 Task: Innovation Showcase Gala: gala event showcasing the outcomes of innovation projects, prototypes, and solutions, celebrating the spirit of creativity. Location: Innovation Showcase Gala Venue. Time: 6:00 PM - 10:00 PM.
Action: Mouse moved to (247, 184)
Screenshot: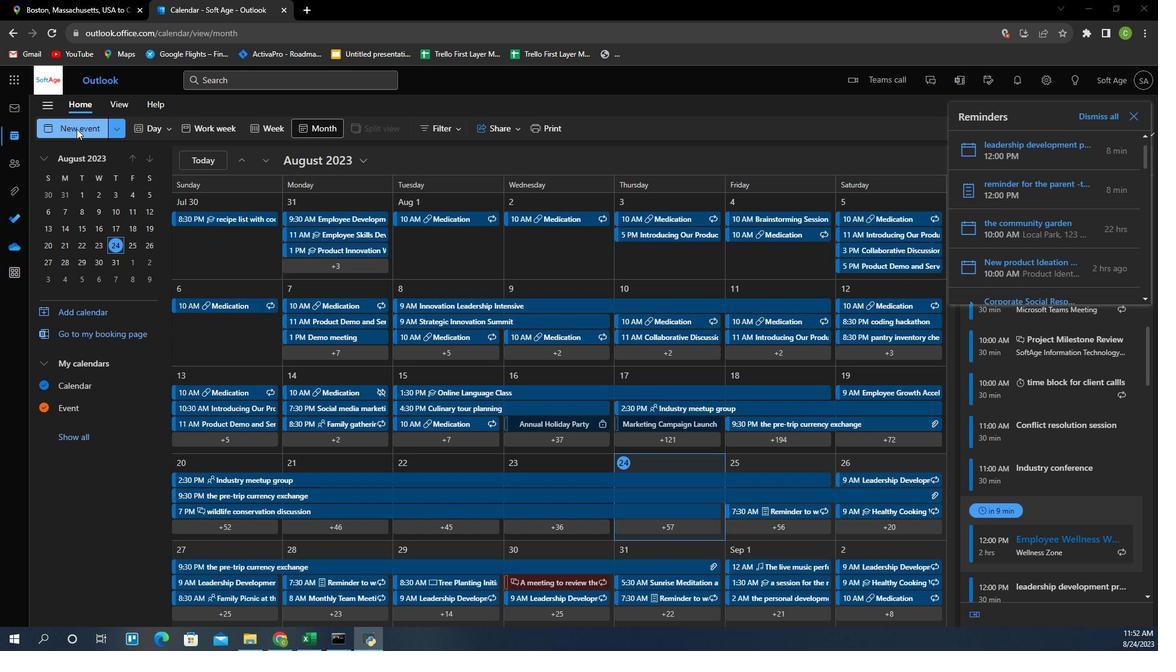 
Action: Mouse pressed left at (247, 184)
Screenshot: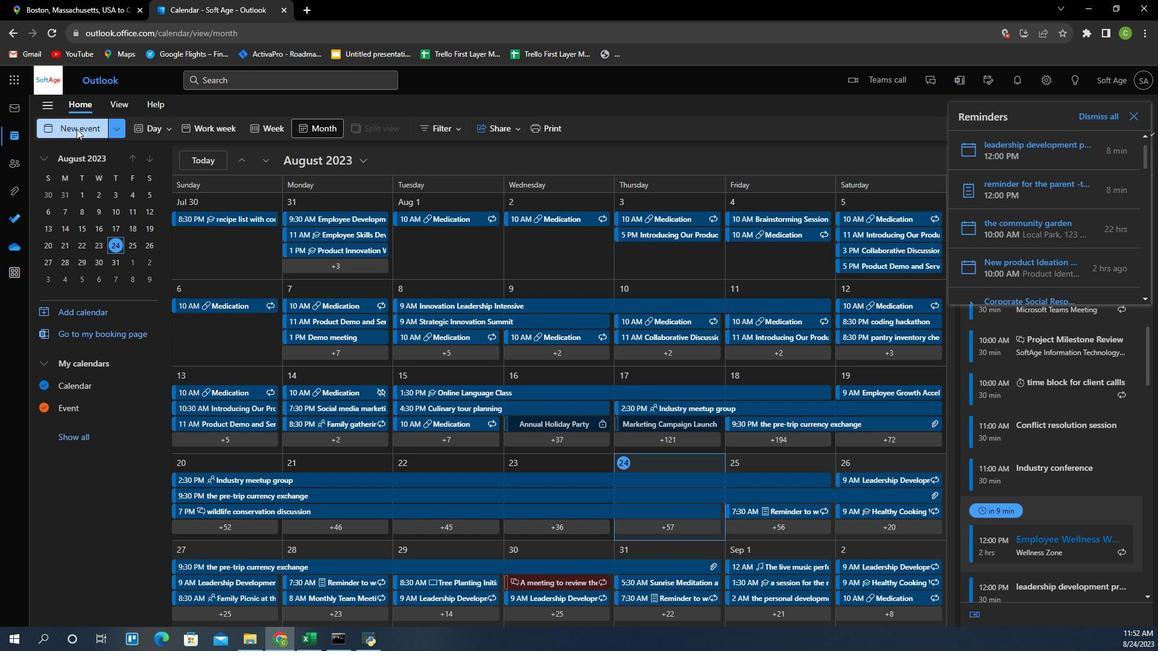 
Action: Mouse moved to (371, 229)
Screenshot: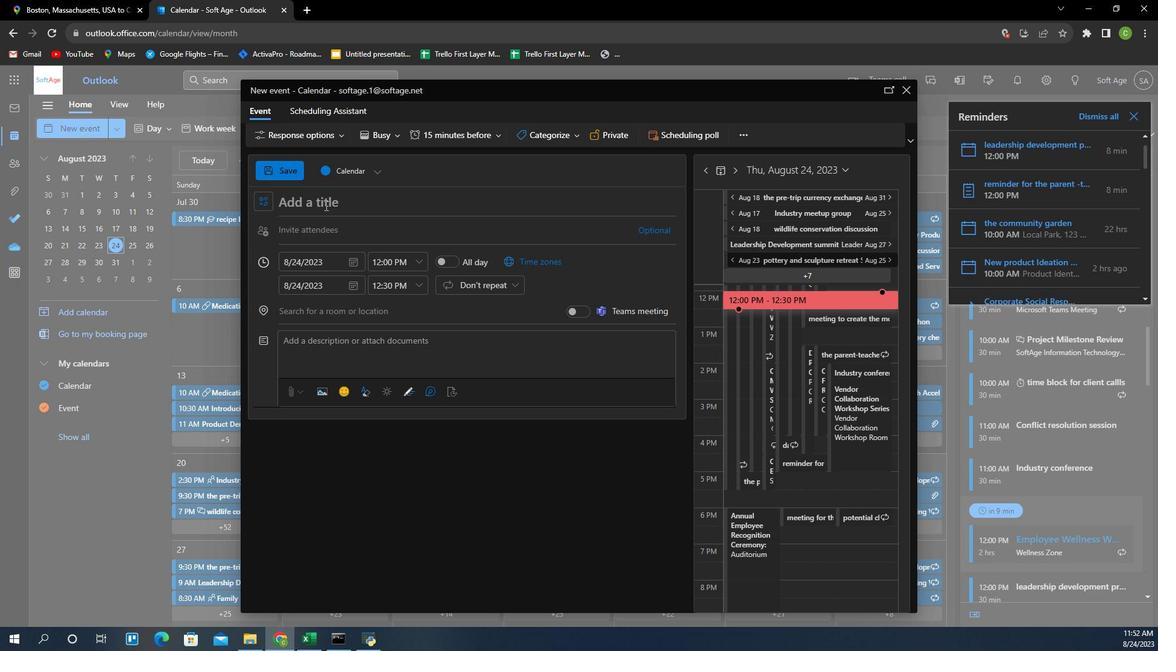 
Action: Mouse pressed left at (371, 229)
Screenshot: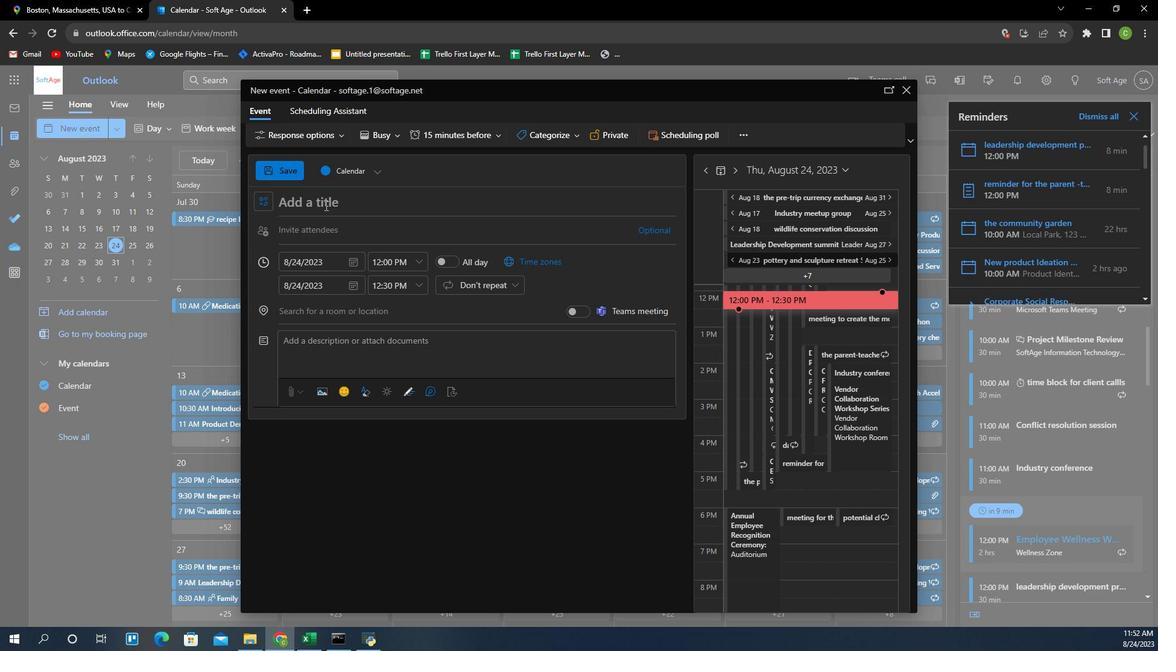 
Action: Mouse moved to (377, 214)
Screenshot: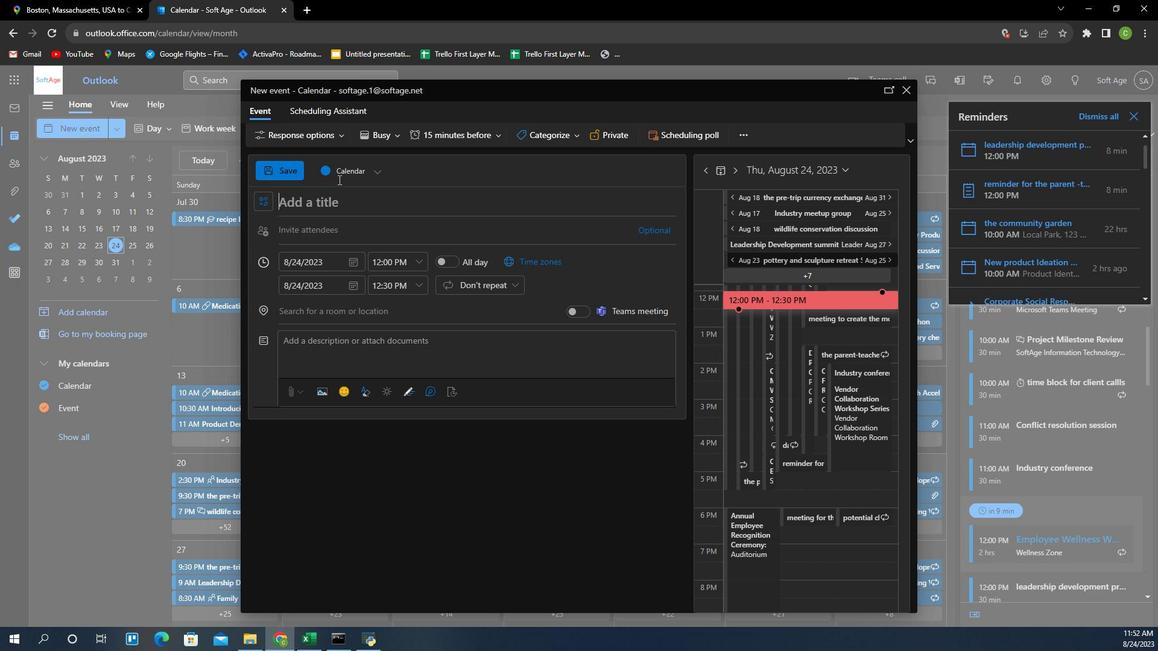 
Action: Key pressed <Key.shift><Key.shift><Key.shift><Key.shift><Key.shift><Key.shift><Key.shift><Key.shift>Innovation<Key.space><Key.shift>Showcase<Key.space><Key.shift><Key.shift><Key.shift><Key.shift><Key.shift><Key.shift><Key.shift><Key.shift>Gala
Screenshot: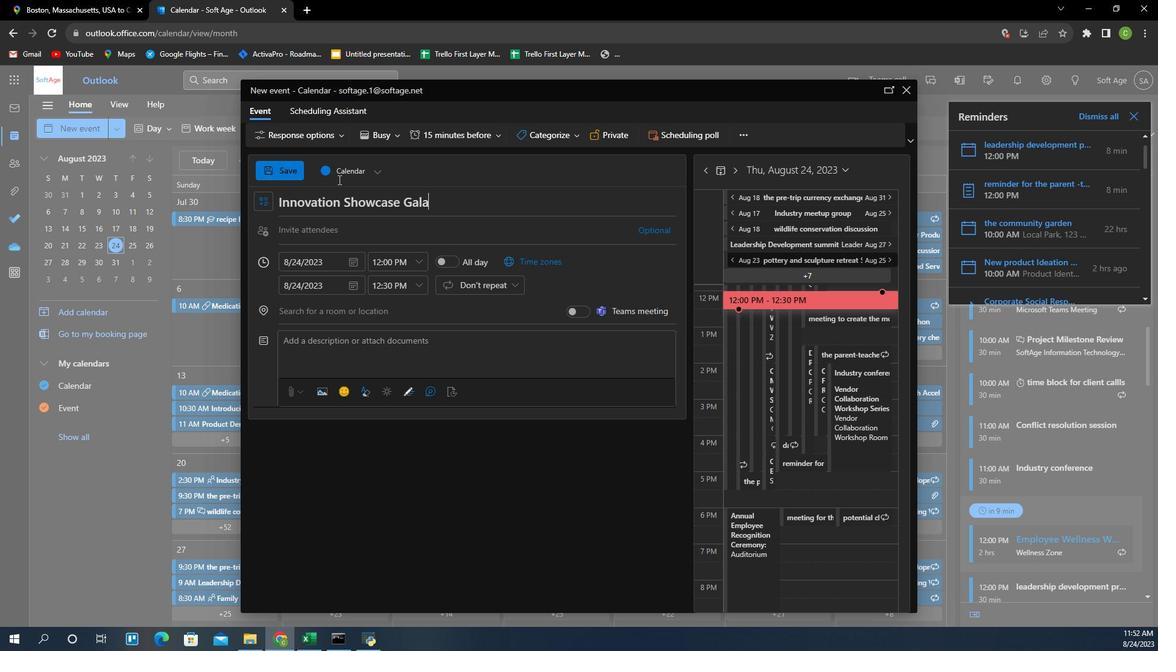
Action: Mouse moved to (410, 319)
Screenshot: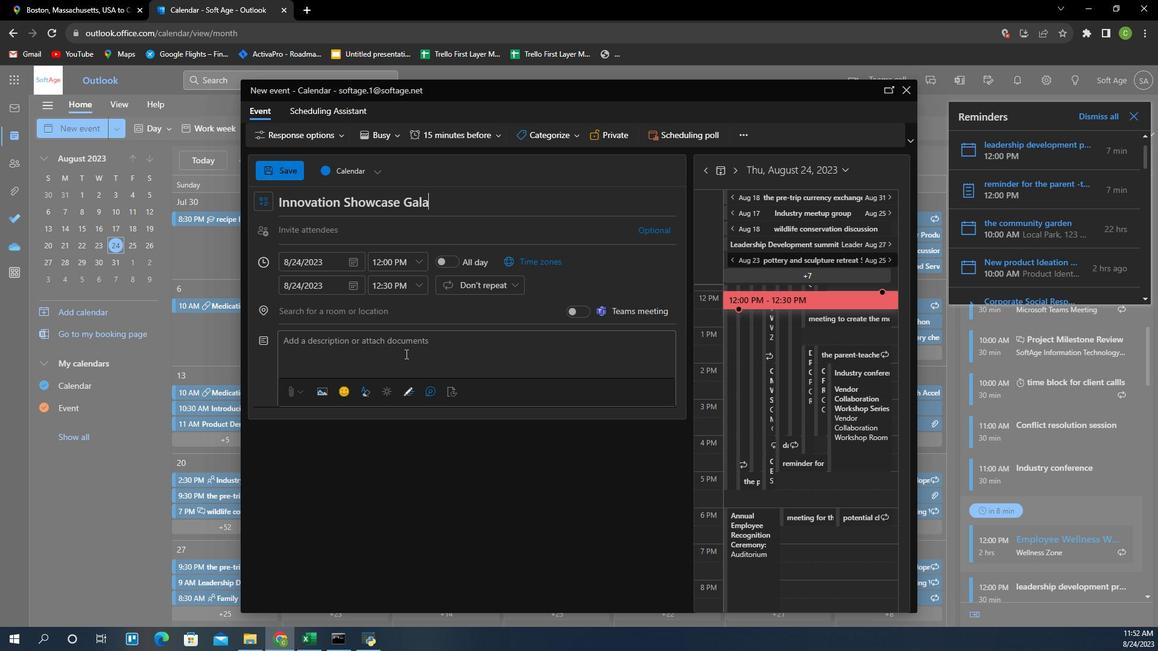 
Action: Mouse pressed left at (410, 319)
Screenshot: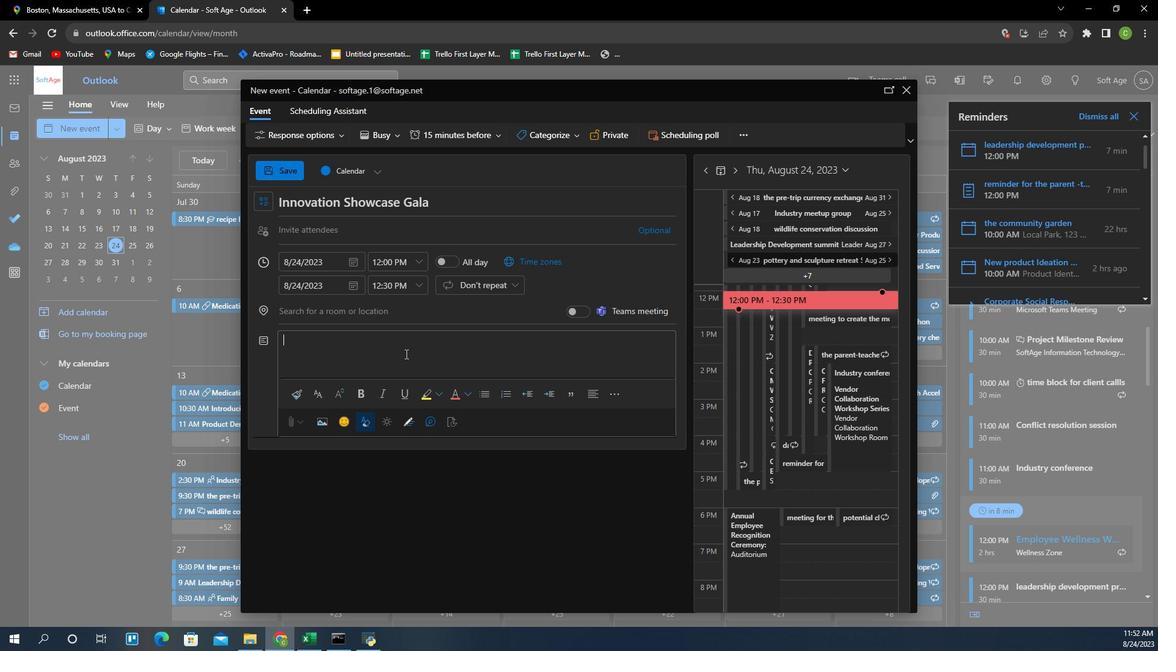 
Action: Key pressed gala<Key.space>event<Key.space>showcasing<Key.space>the<Key.space>outcomes<Key.space>of<Key.space>innovation<Key.space>projects,<Key.space>prototypes,<Key.space>and<Key.space>solutions,<Key.space>celebrating<Key.space>the<Key.space>spirit<Key.space>of<Key.space>creativity.
Screenshot: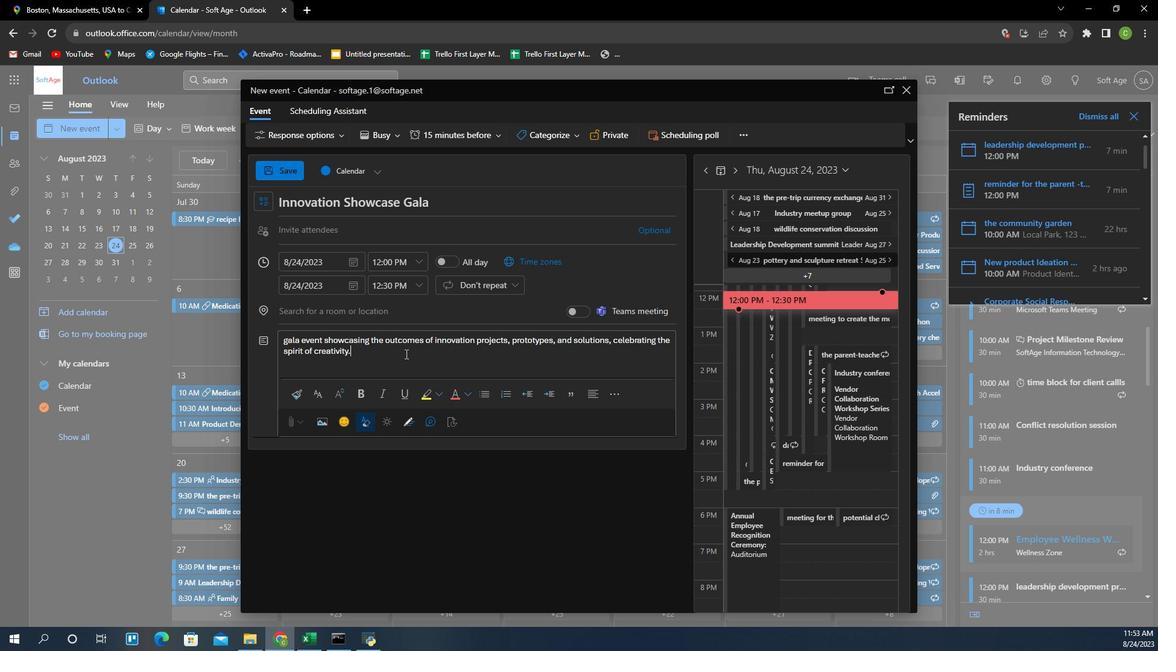 
Action: Mouse moved to (407, 295)
Screenshot: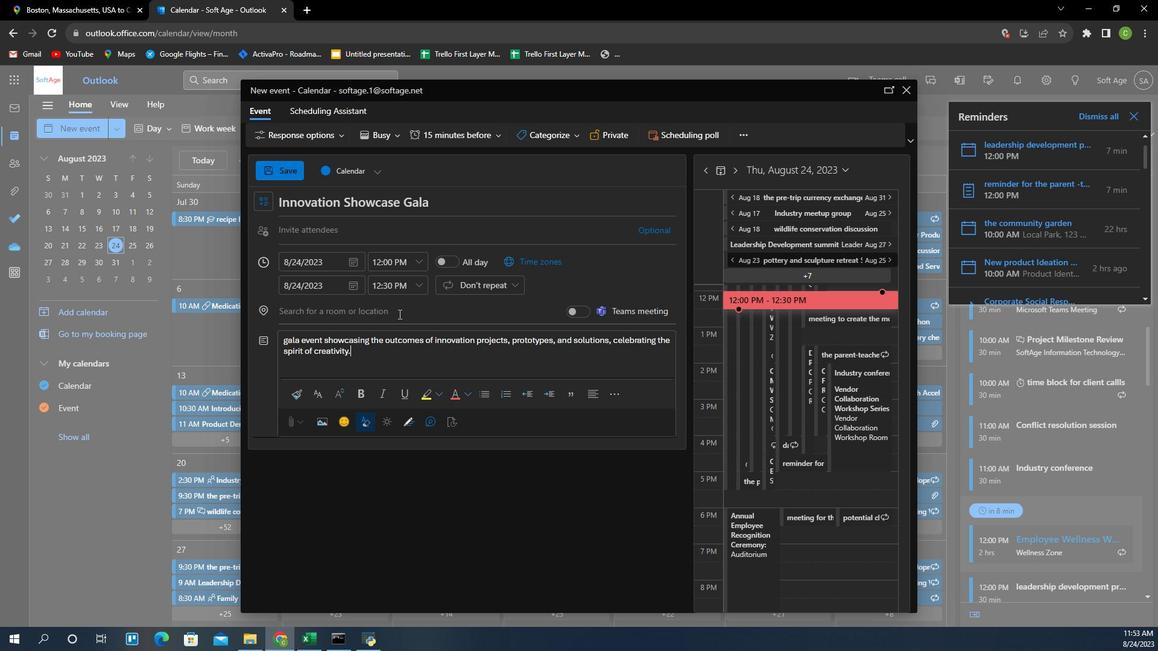 
Action: Mouse pressed left at (407, 295)
Screenshot: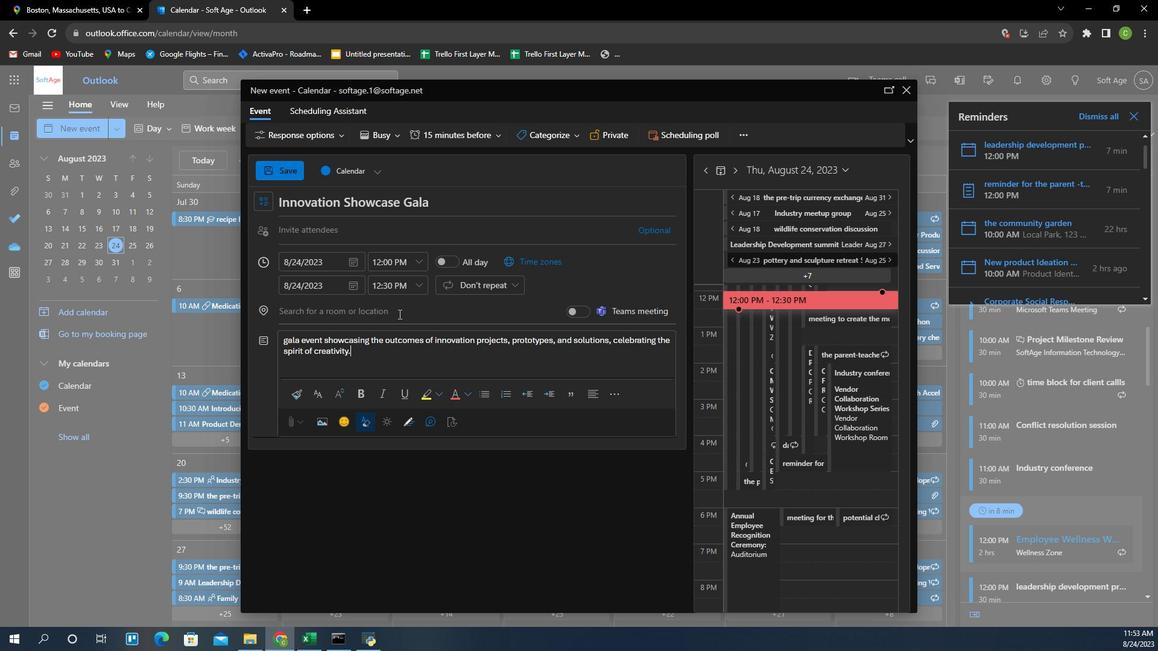 
Action: Key pressed <Key.shift>Innovation<Key.space><Key.shift>Showcase<Key.space><Key.shift>Gala<Key.space><Key.shift><Key.shift><Key.shift><Key.shift><Key.shift><Key.shift>Venue
Screenshot: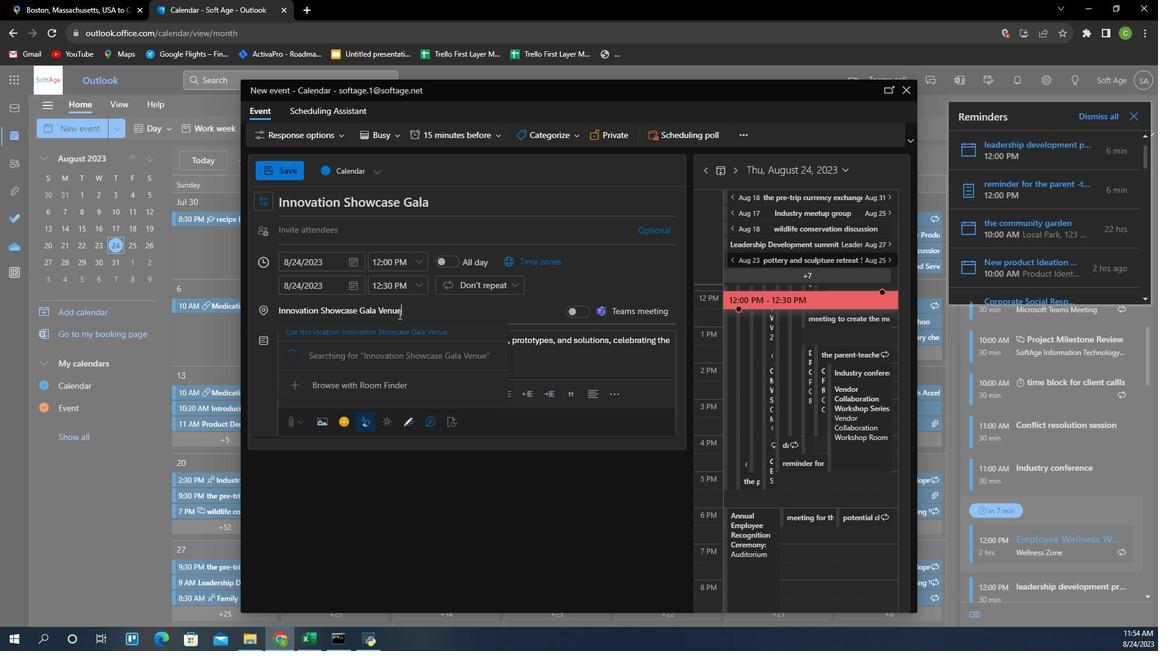 
Action: Mouse moved to (423, 295)
Screenshot: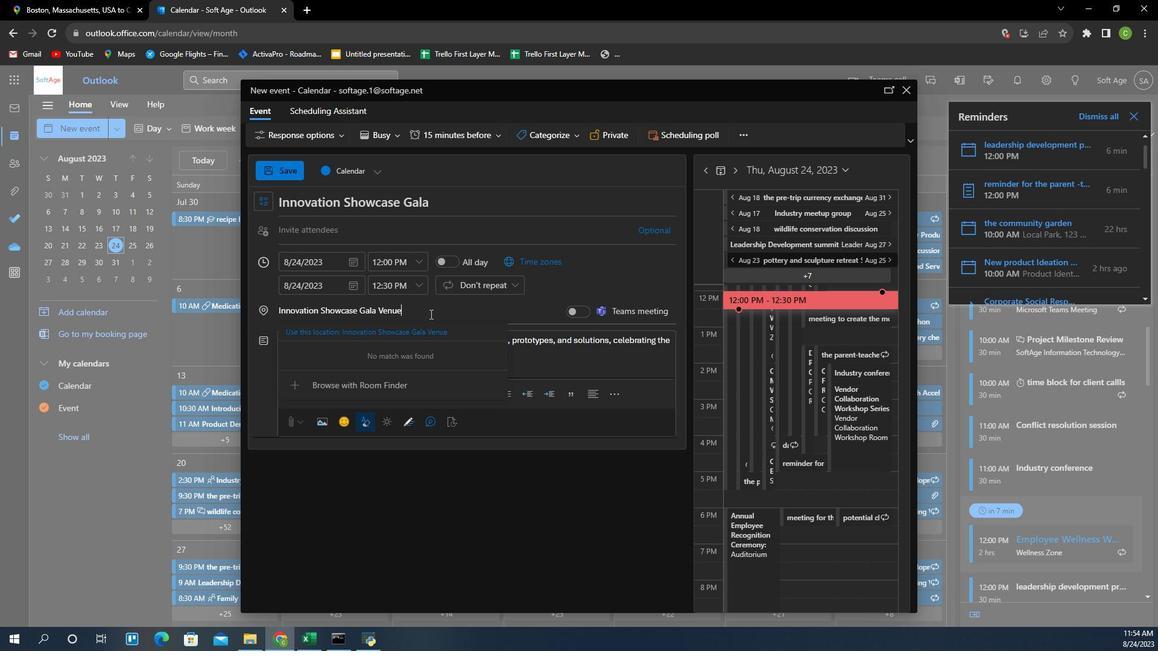 
Action: Mouse pressed left at (423, 295)
Screenshot: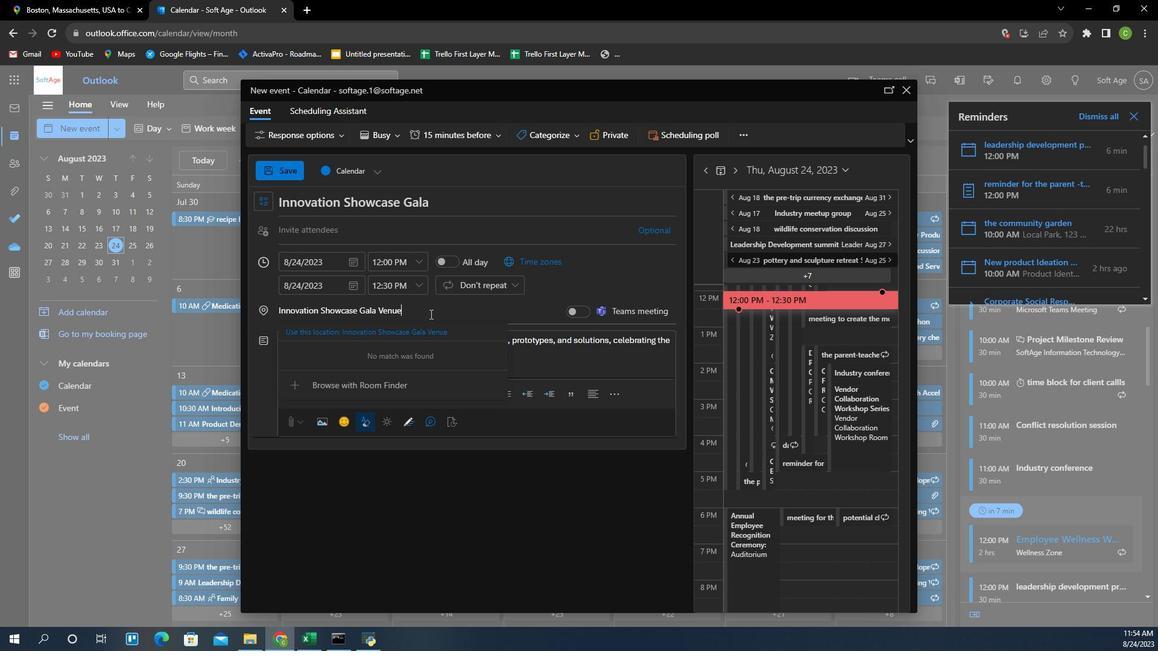 
Action: Key pressed <Key.enter>
Screenshot: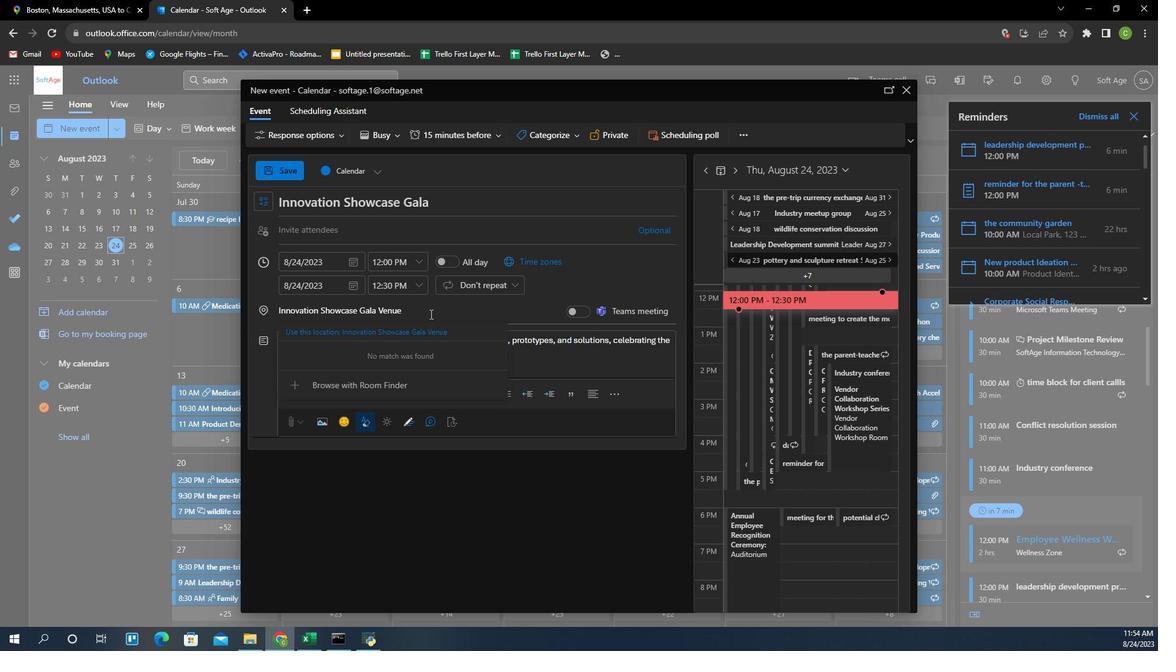 
Action: Mouse moved to (432, 308)
Screenshot: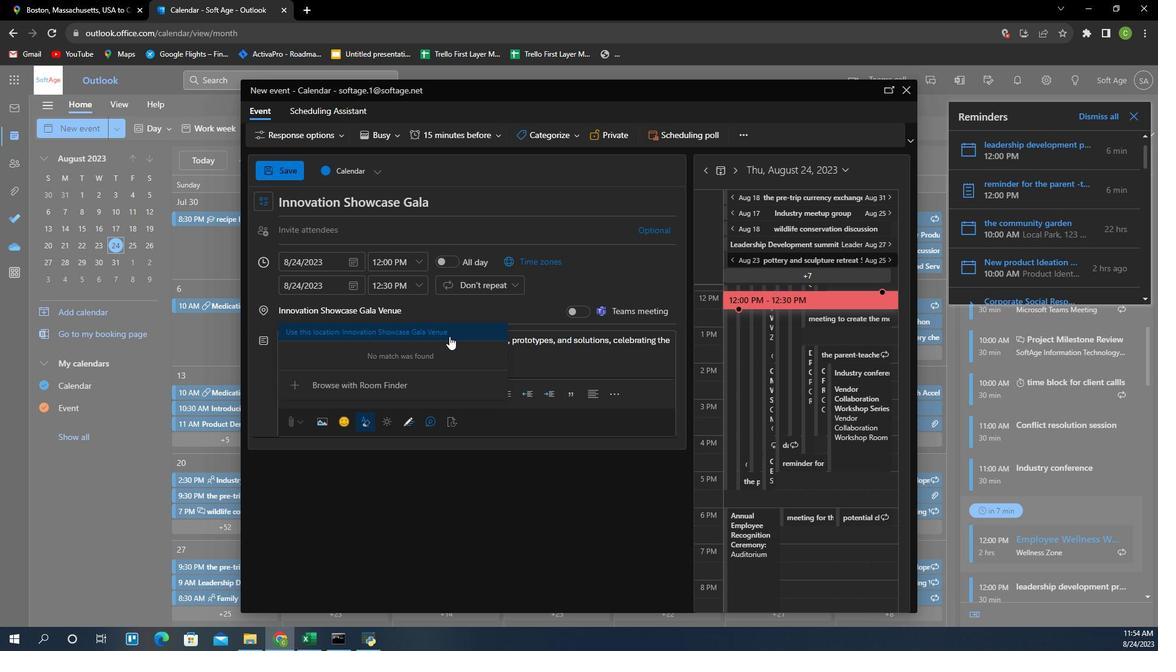
Action: Mouse pressed left at (432, 308)
Screenshot: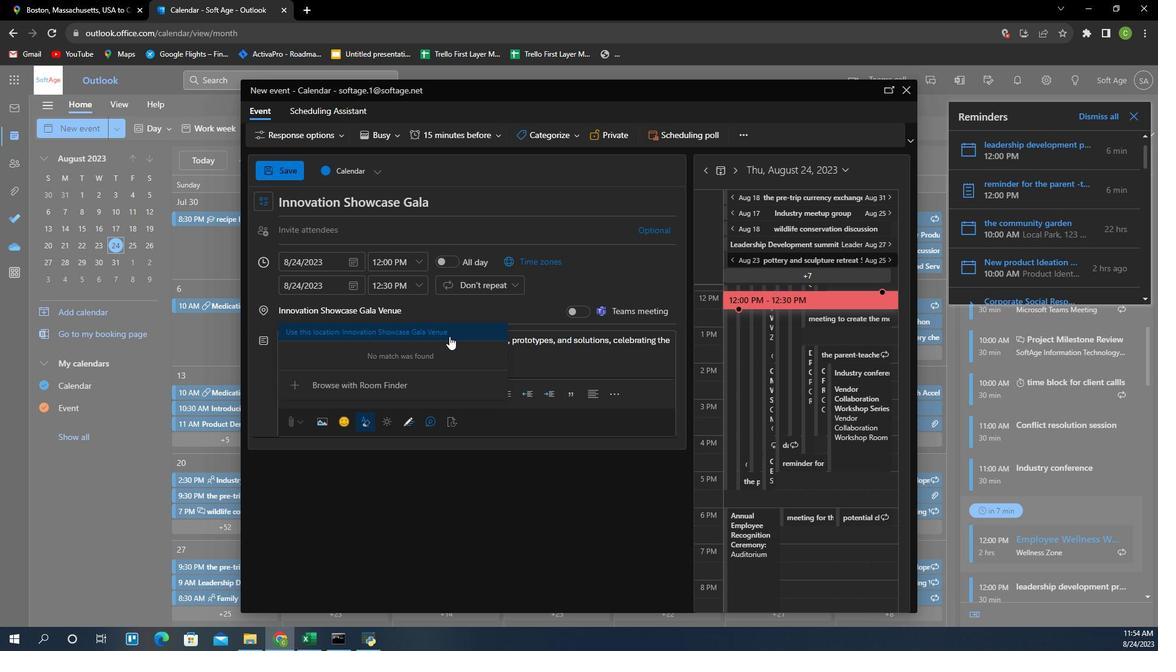 
Action: Mouse moved to (412, 264)
Screenshot: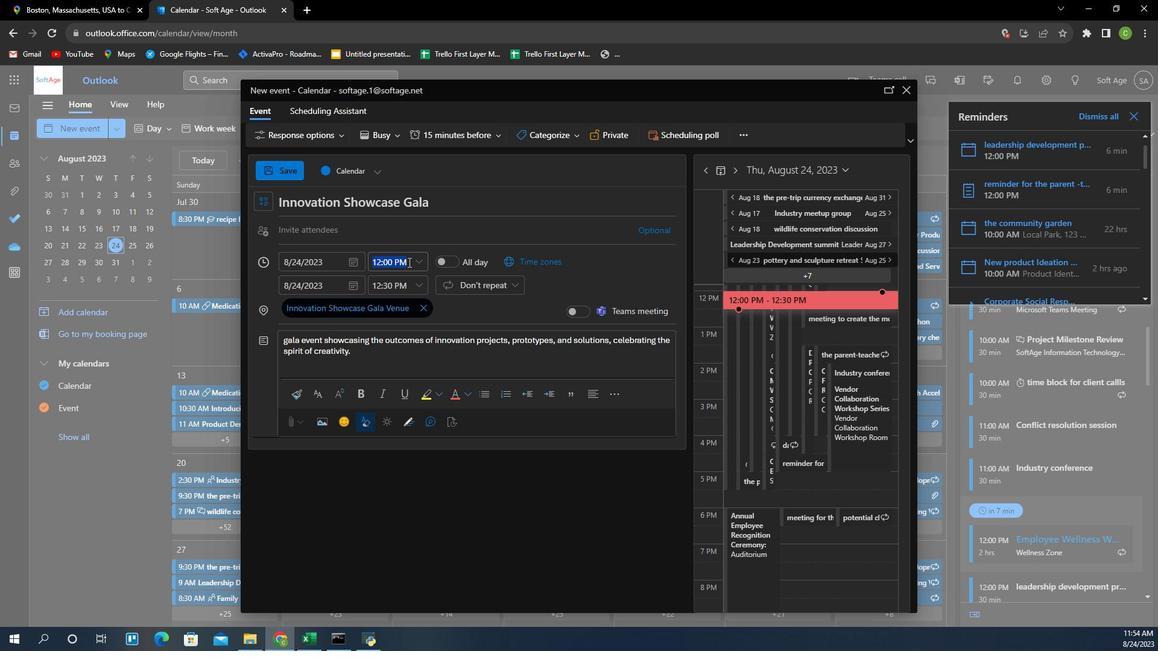 
Action: Mouse pressed left at (412, 264)
Screenshot: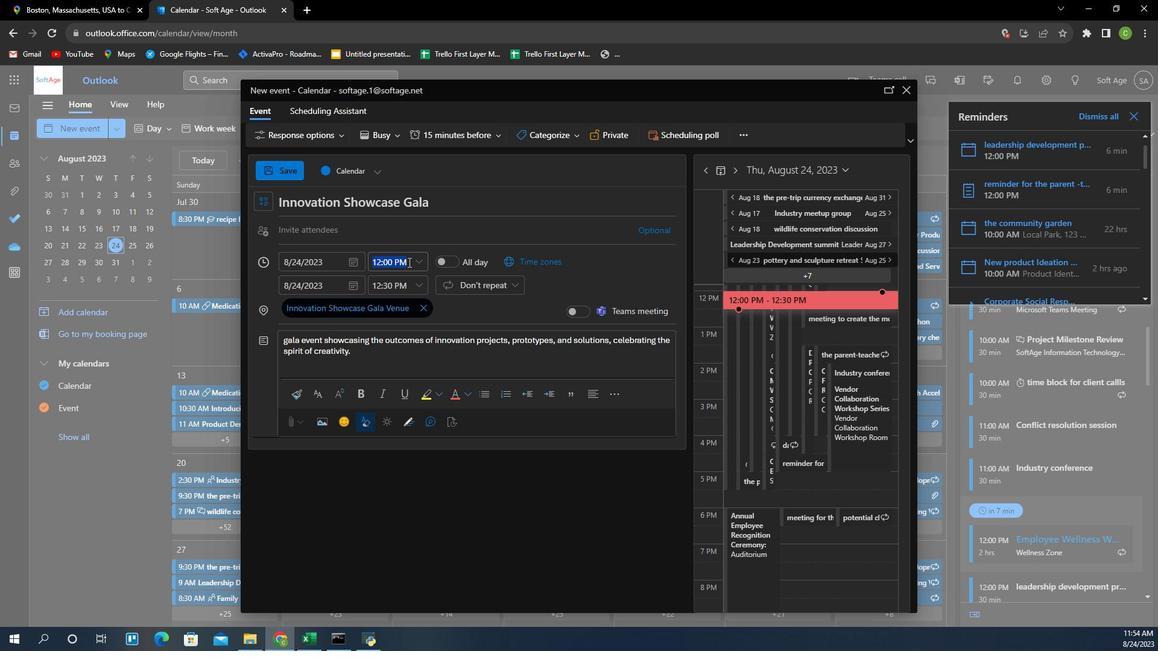 
Action: Mouse moved to (416, 263)
Screenshot: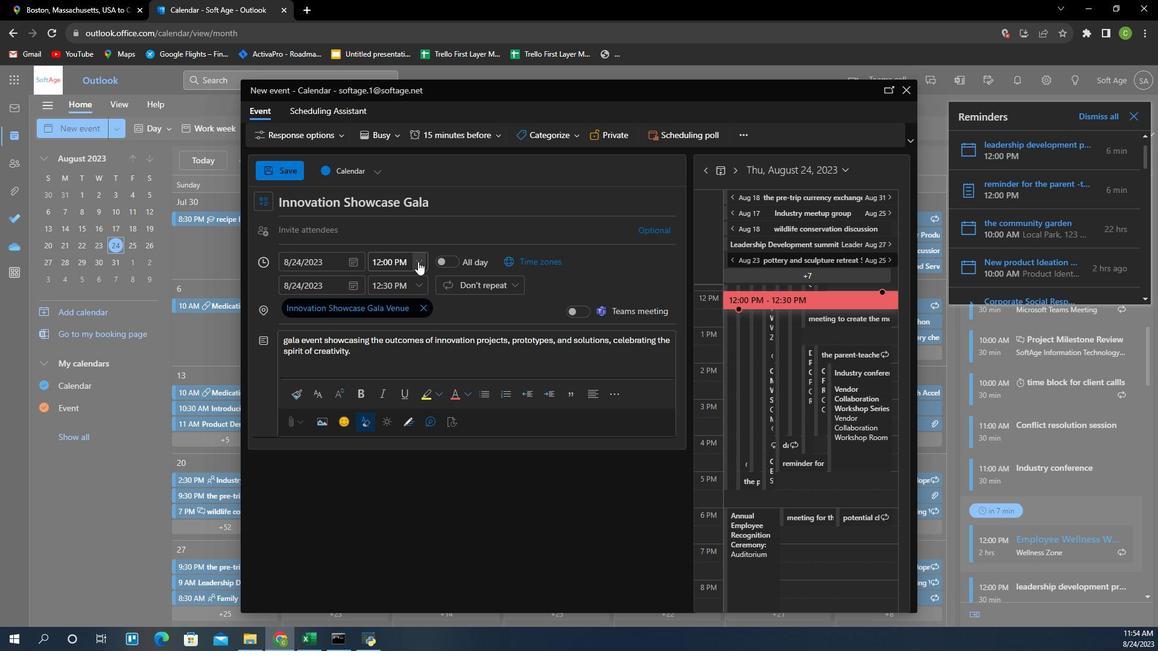 
Action: Mouse pressed left at (416, 263)
Screenshot: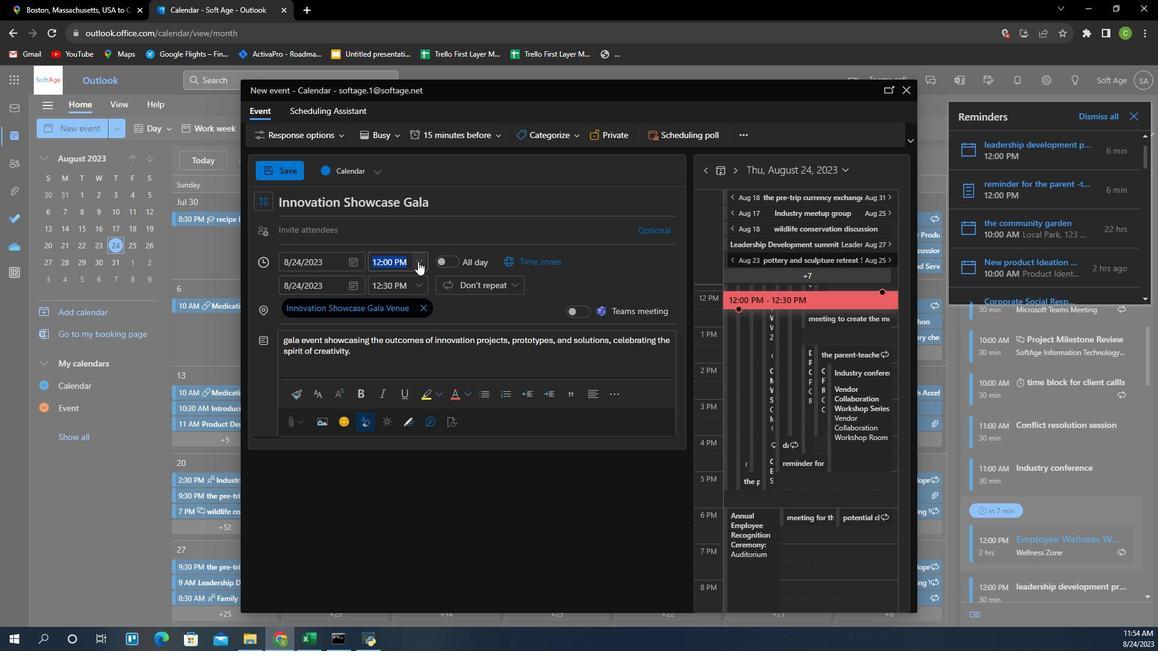 
Action: Mouse moved to (416, 293)
Screenshot: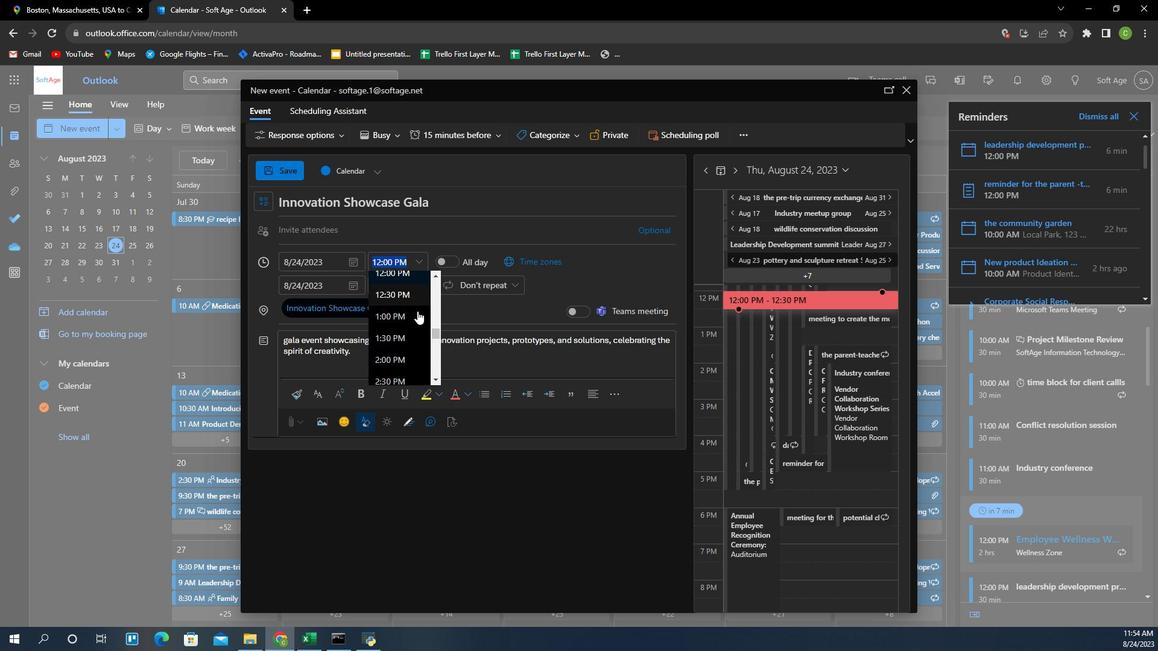 
Action: Mouse scrolled (416, 292) with delta (0, 0)
Screenshot: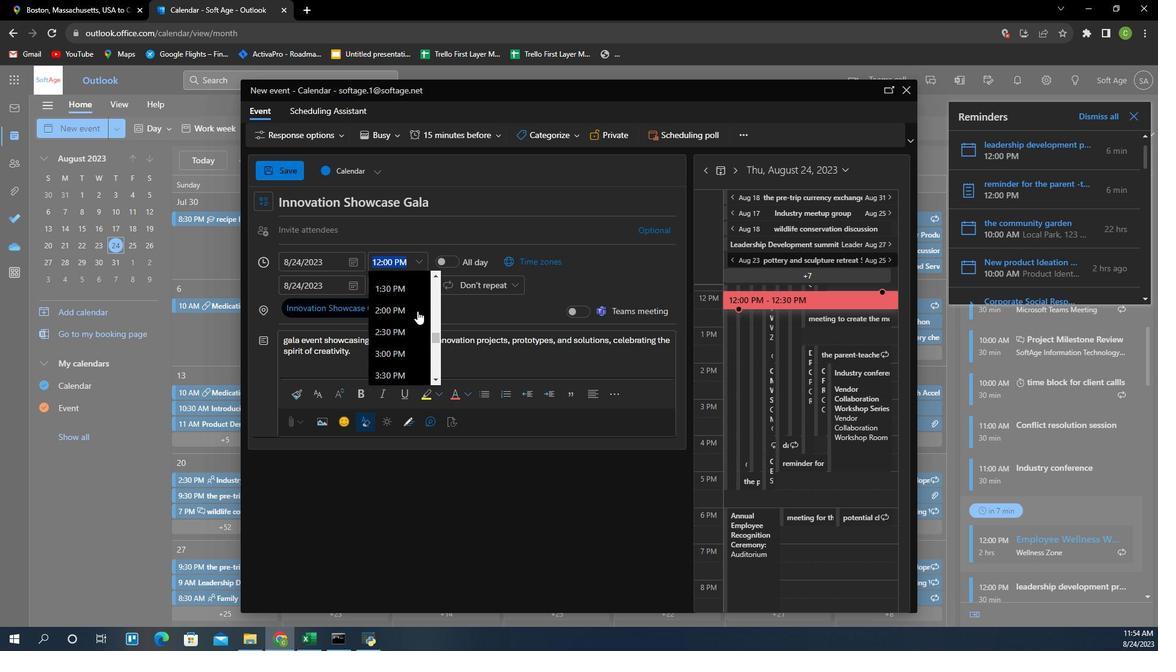 
Action: Mouse scrolled (416, 292) with delta (0, 0)
Screenshot: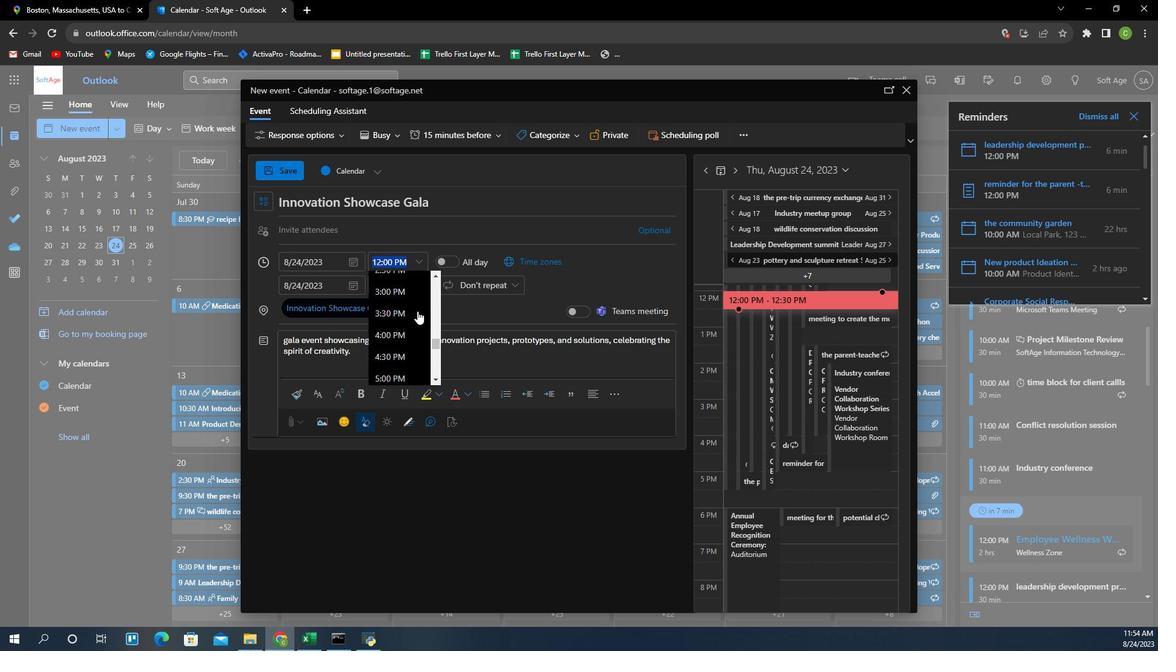 
Action: Mouse scrolled (416, 292) with delta (0, 0)
Screenshot: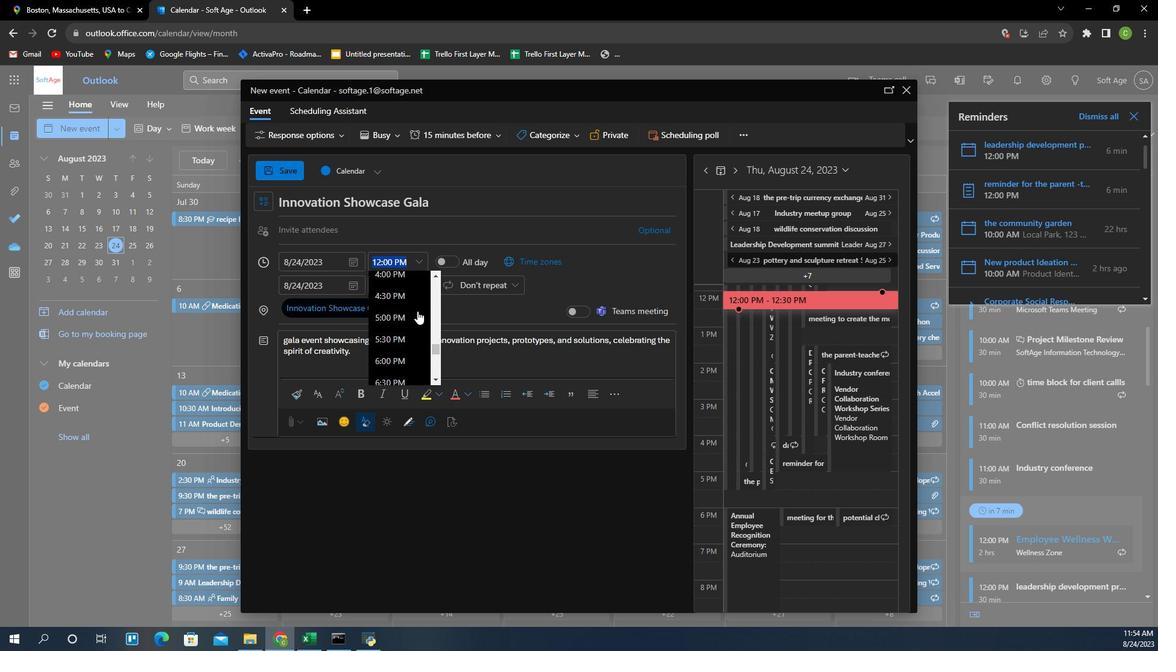 
Action: Mouse moved to (416, 293)
Screenshot: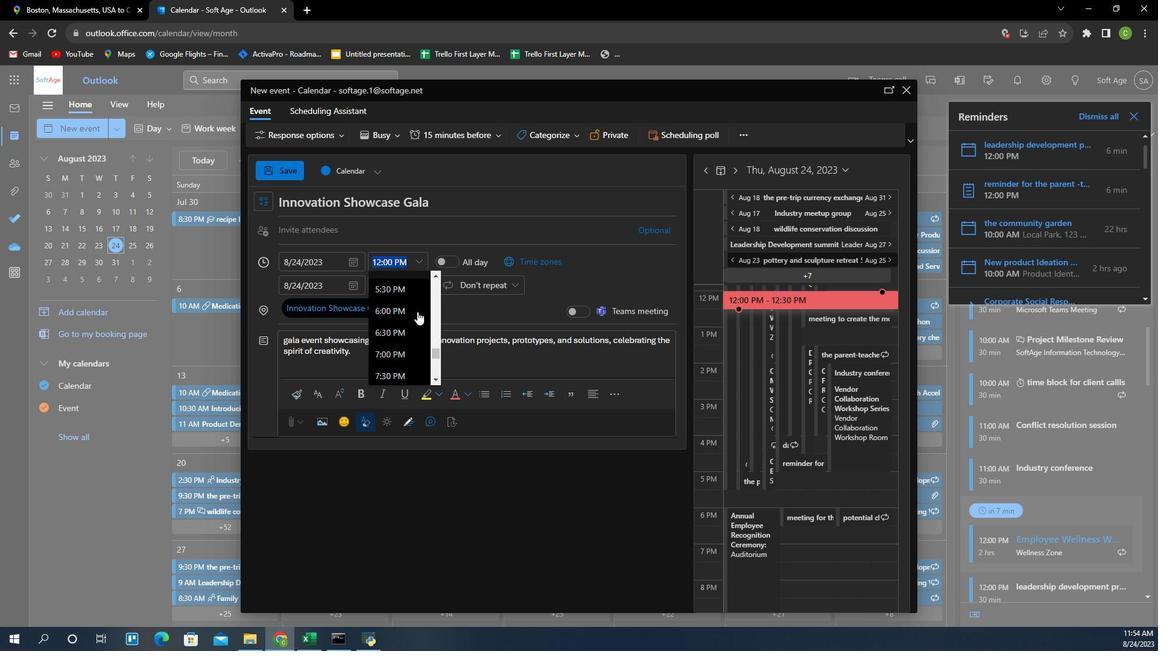 
Action: Mouse scrolled (416, 293) with delta (0, 0)
Screenshot: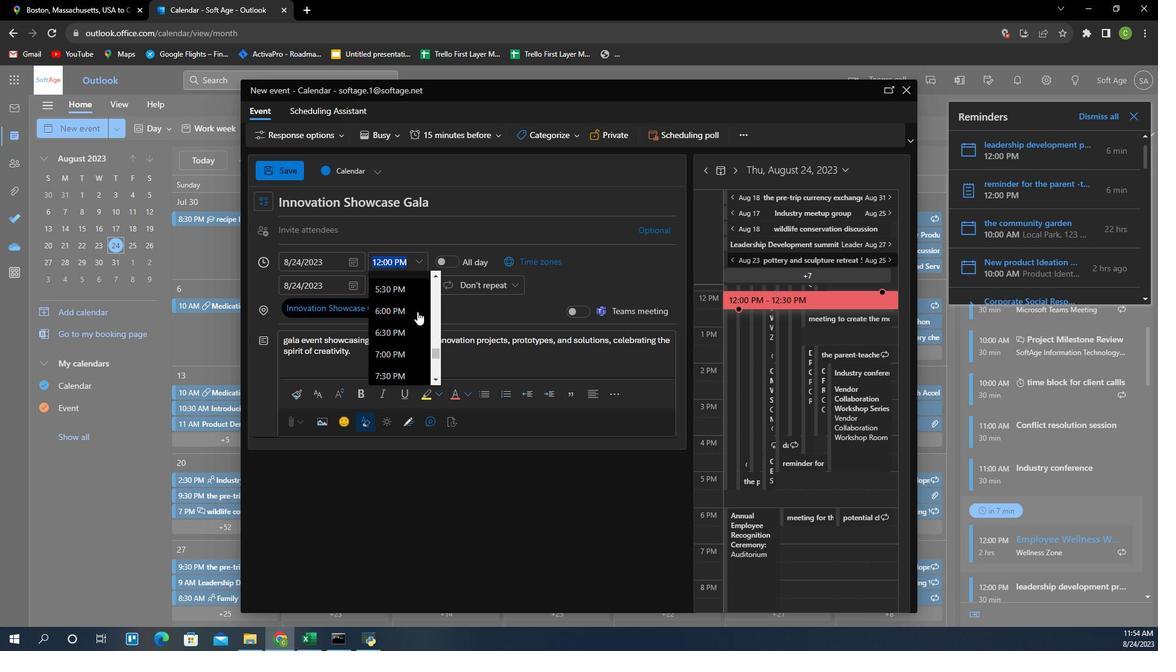 
Action: Mouse moved to (413, 284)
Screenshot: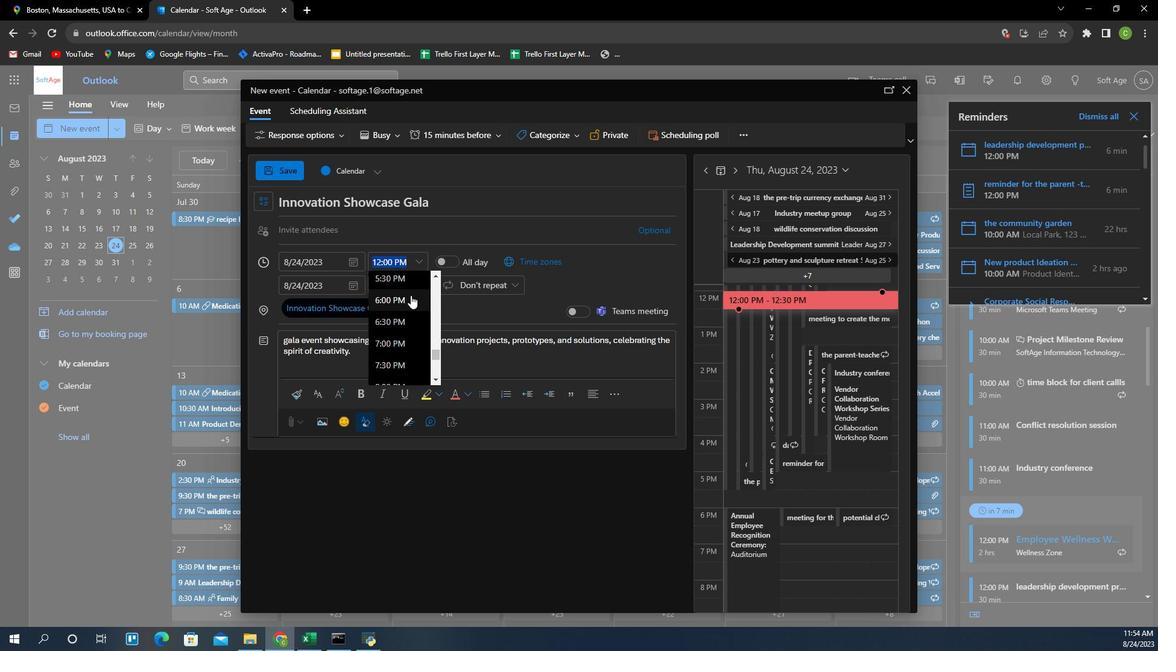 
Action: Mouse pressed left at (413, 284)
Screenshot: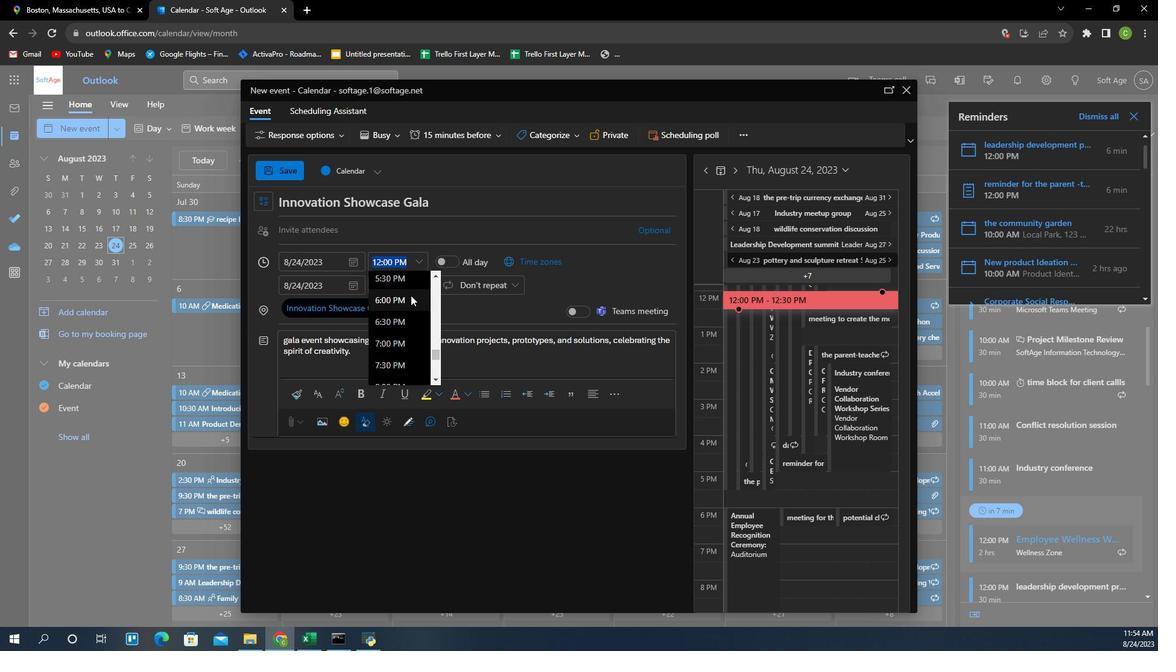 
Action: Mouse moved to (416, 275)
Screenshot: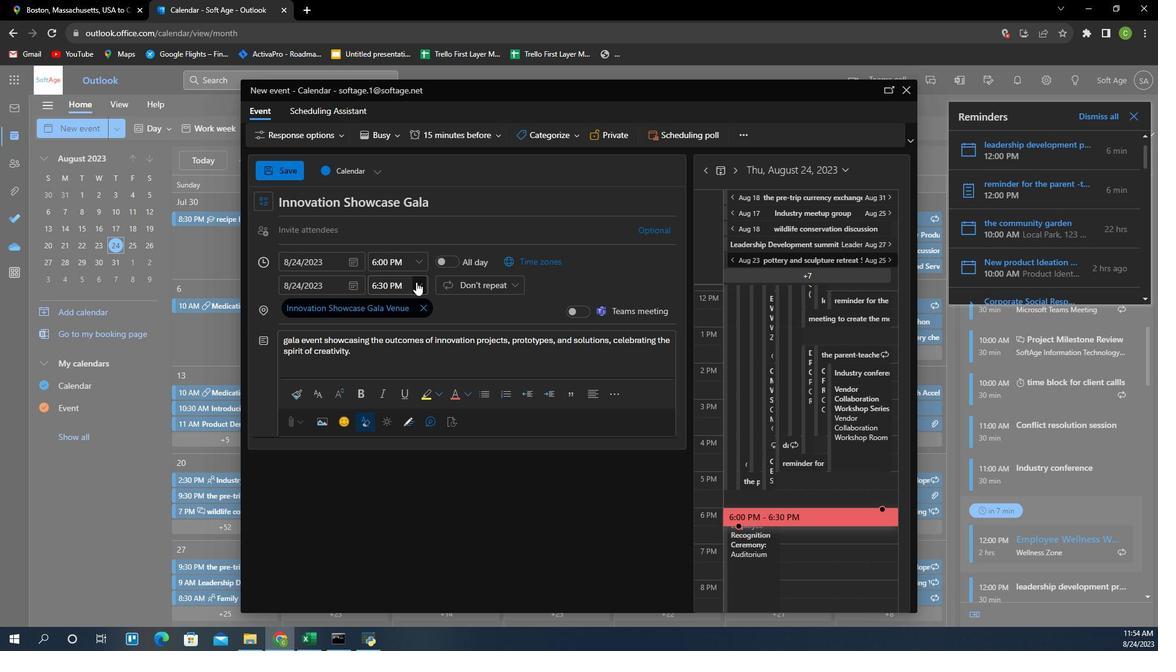 
Action: Mouse pressed left at (416, 275)
Screenshot: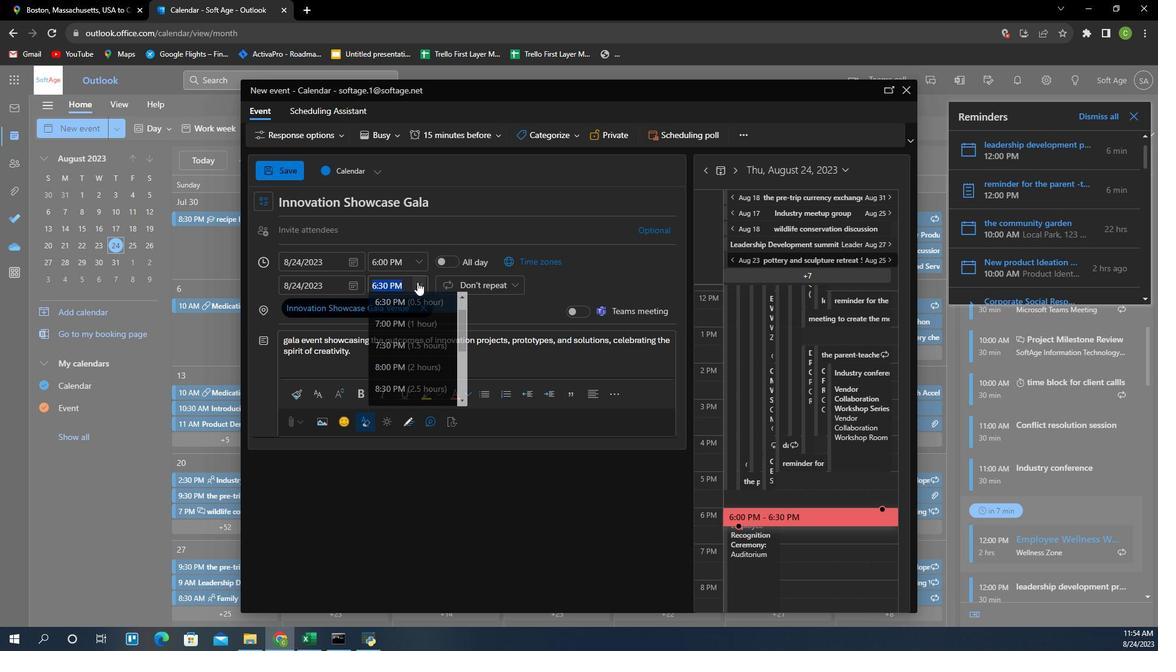 
Action: Mouse moved to (416, 303)
Screenshot: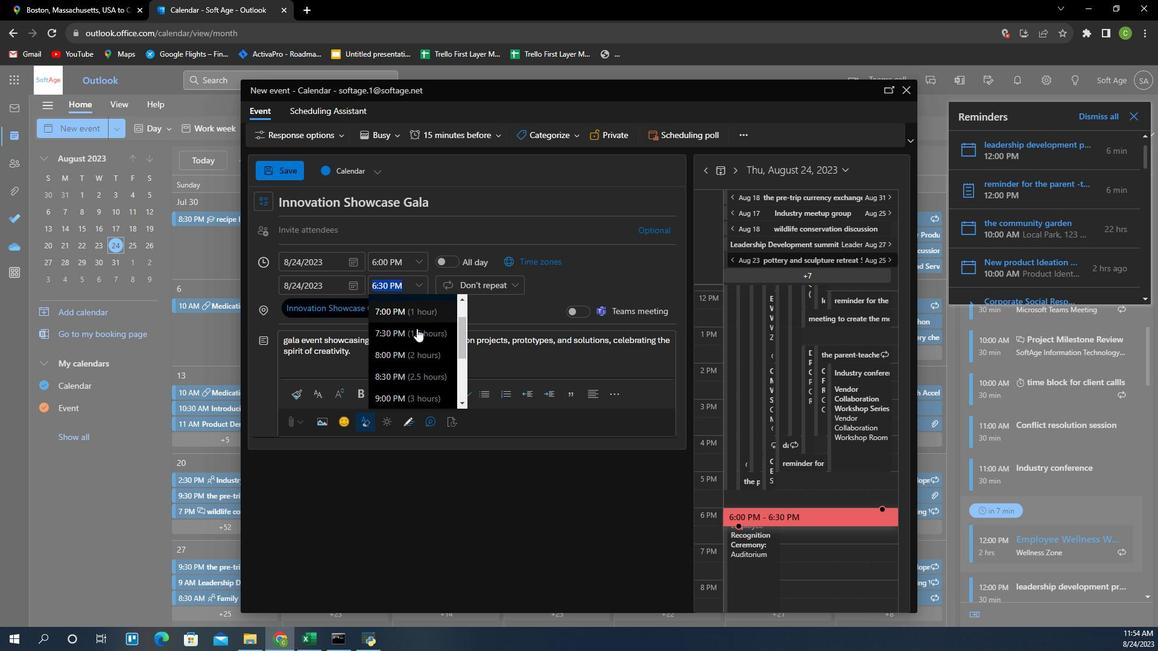 
Action: Mouse scrolled (416, 303) with delta (0, 0)
Screenshot: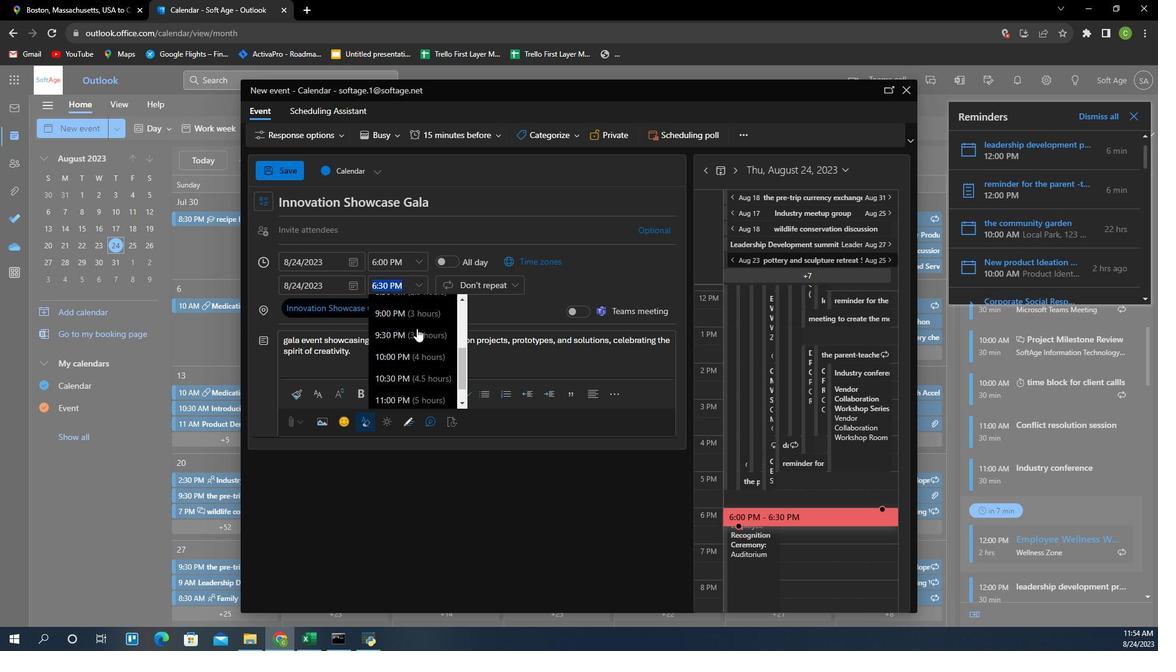 
Action: Mouse scrolled (416, 303) with delta (0, 0)
Screenshot: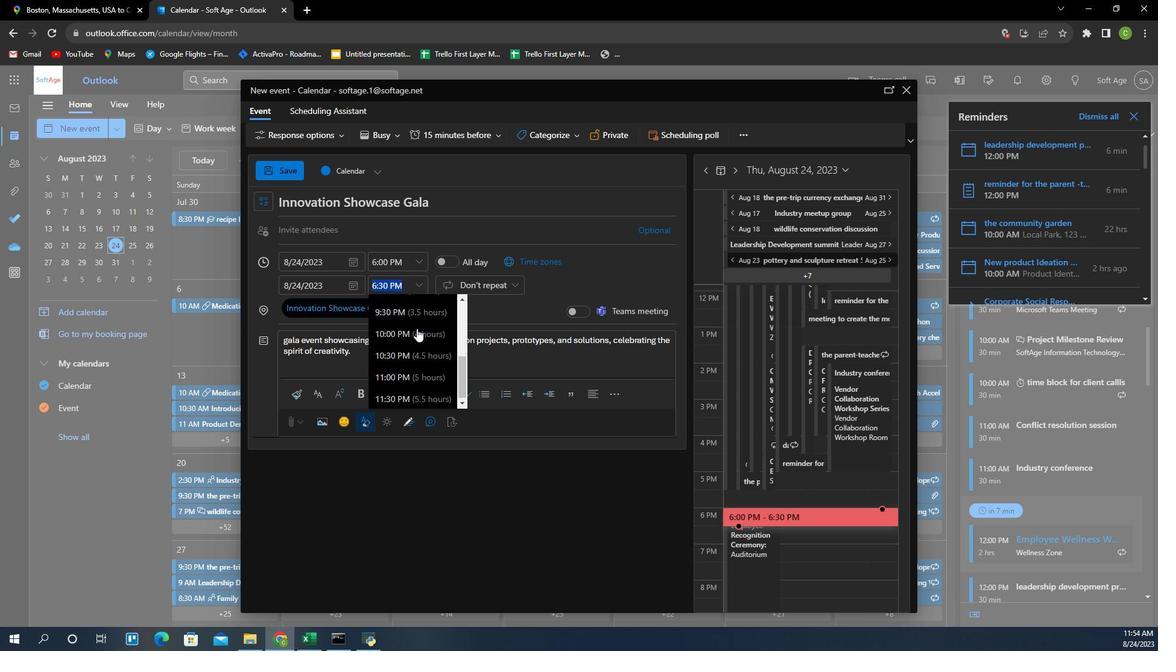 
Action: Mouse scrolled (416, 303) with delta (0, 0)
Screenshot: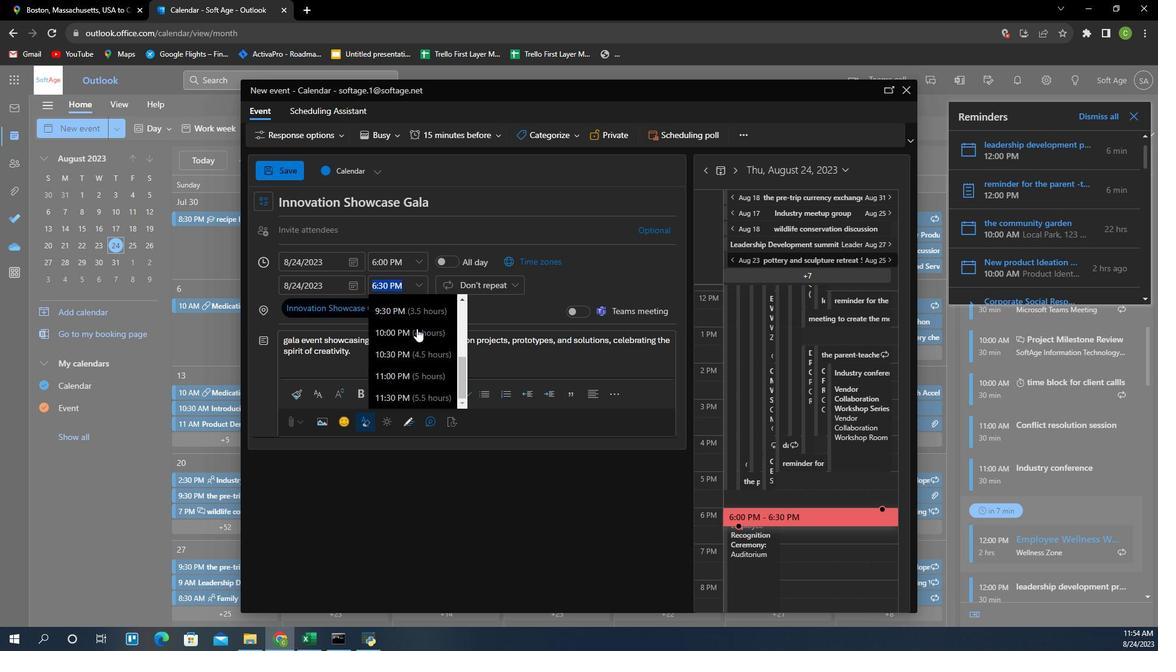 
Action: Mouse scrolled (416, 303) with delta (0, 0)
Screenshot: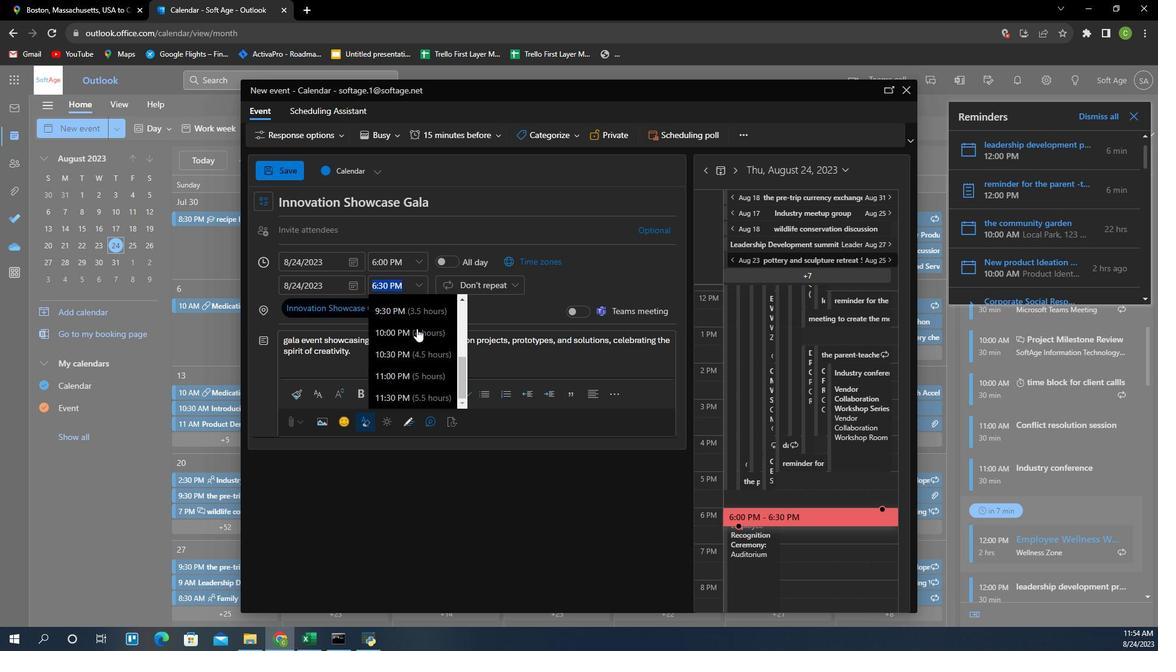 
Action: Mouse moved to (418, 307)
Screenshot: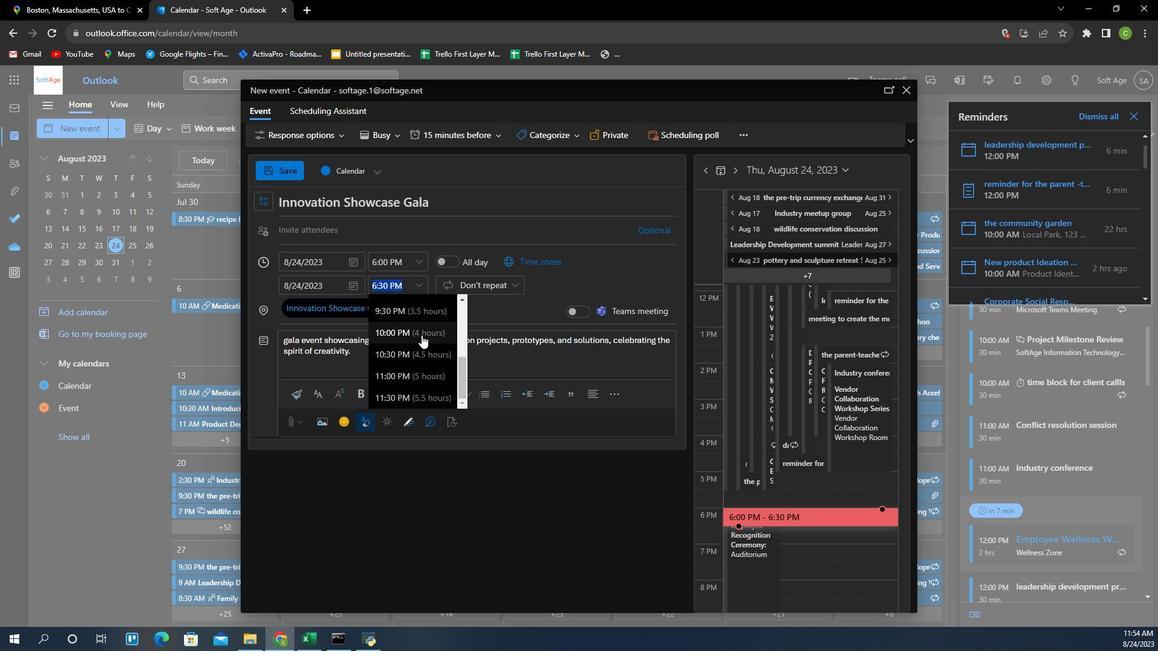 
Action: Mouse pressed left at (418, 307)
Screenshot: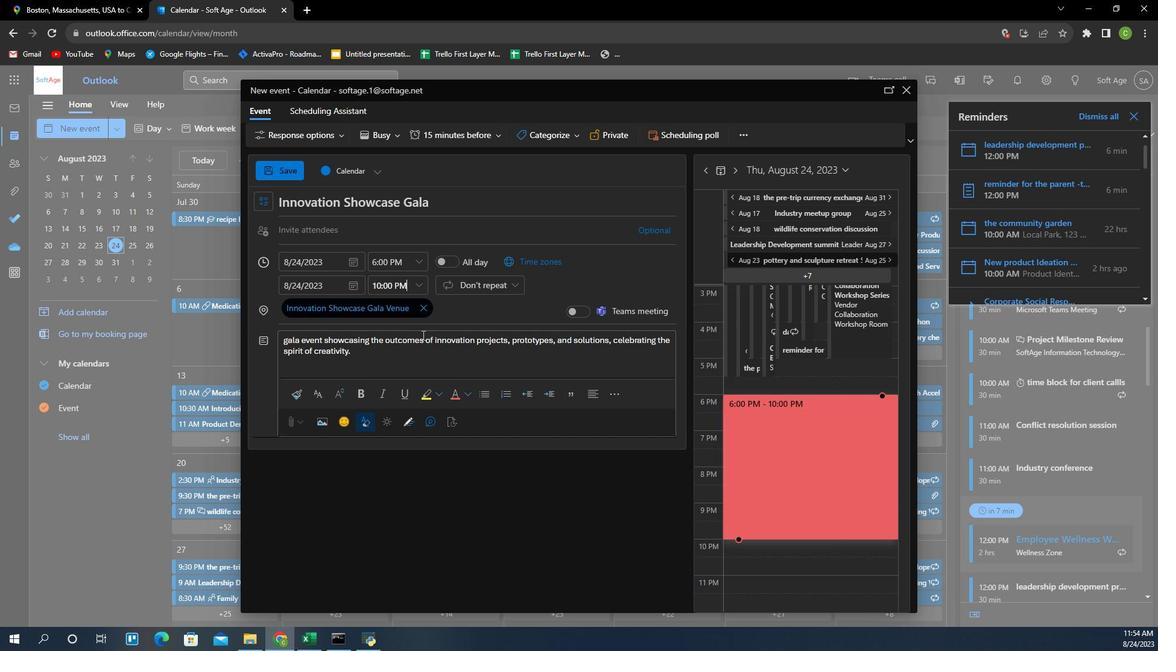 
Action: Mouse moved to (348, 214)
Screenshot: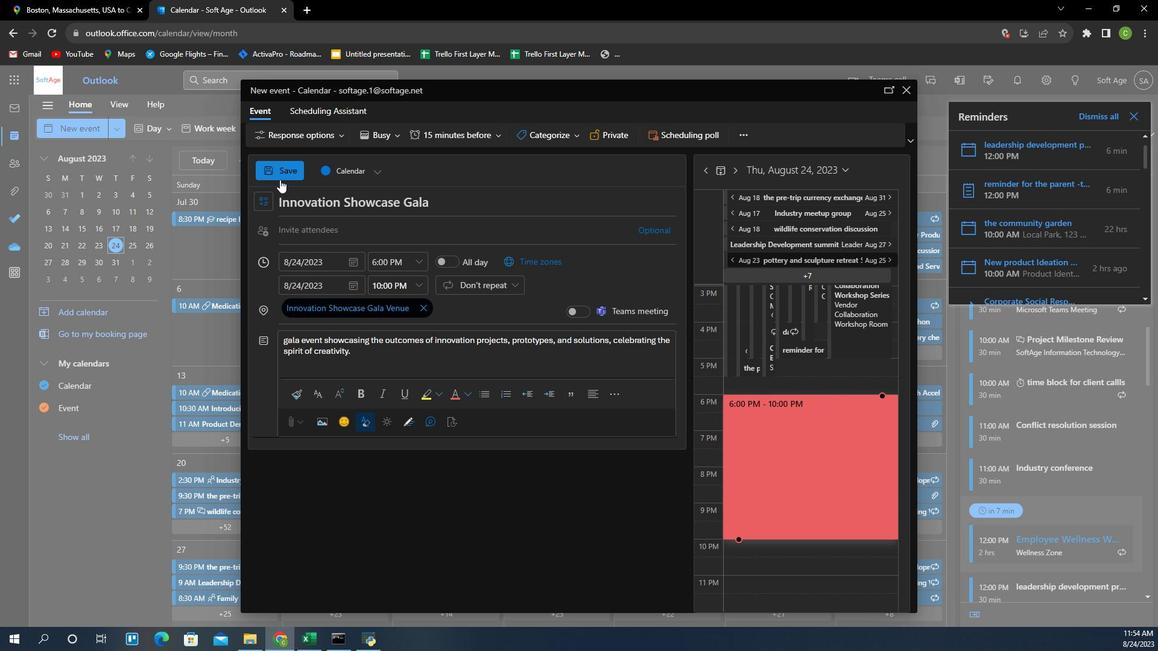 
Action: Mouse pressed left at (348, 214)
Screenshot: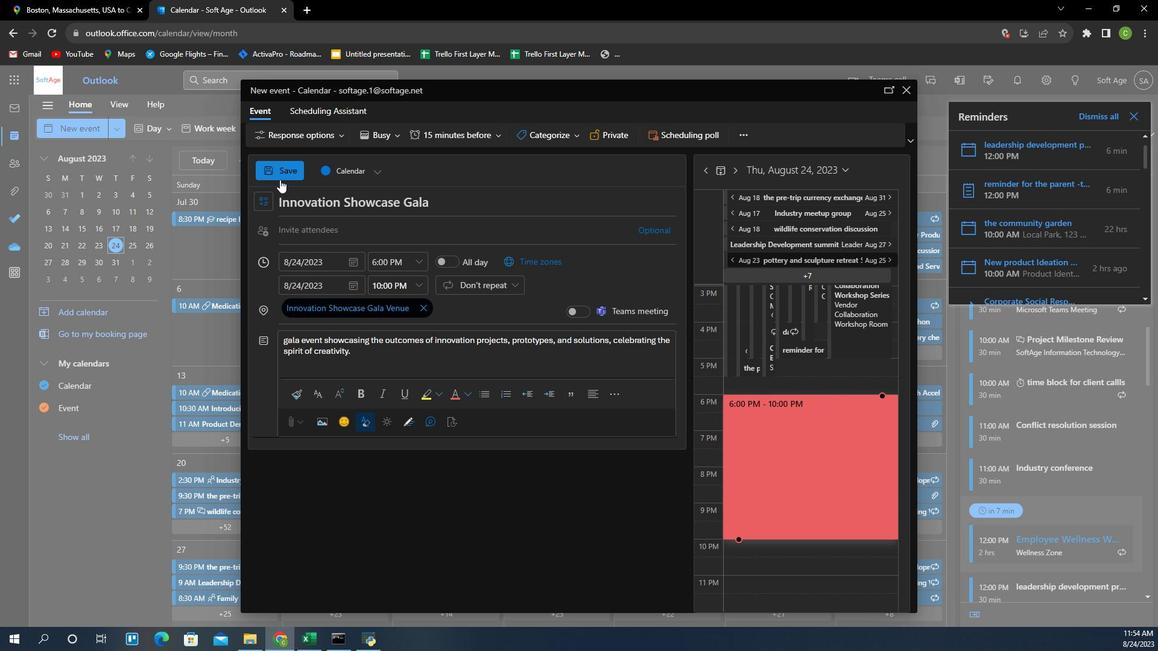 
Action: Mouse moved to (349, 210)
Screenshot: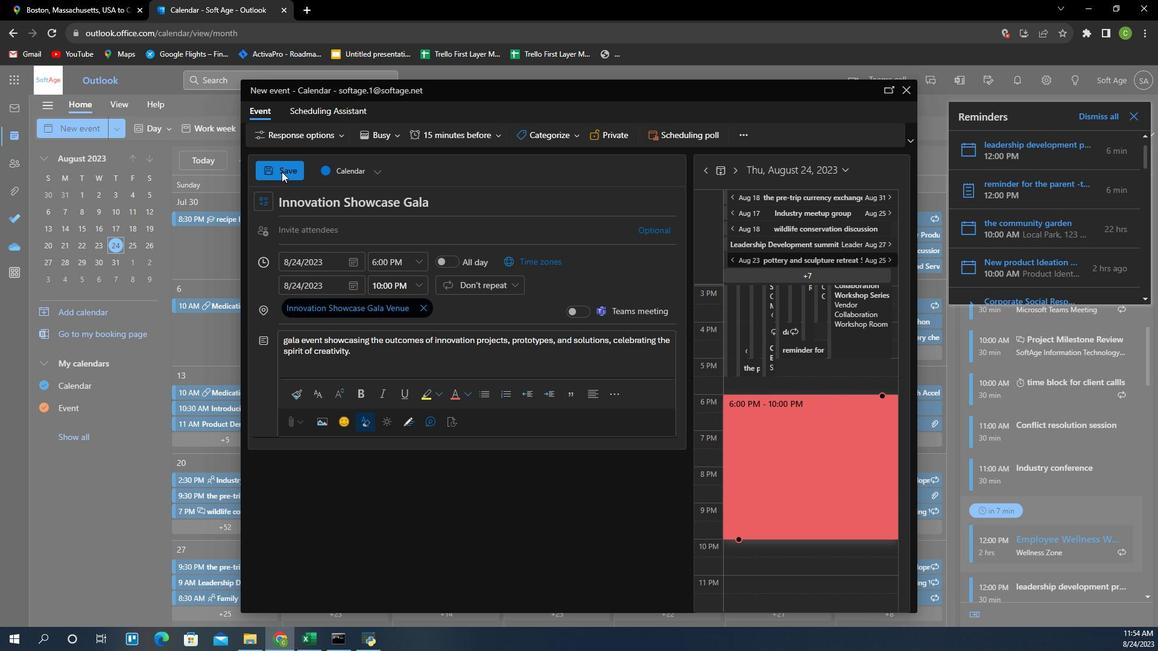 
